 Task: Add Babo Botanicals Miracle Moisturizing Cream to the cart.
Action: Mouse moved to (727, 276)
Screenshot: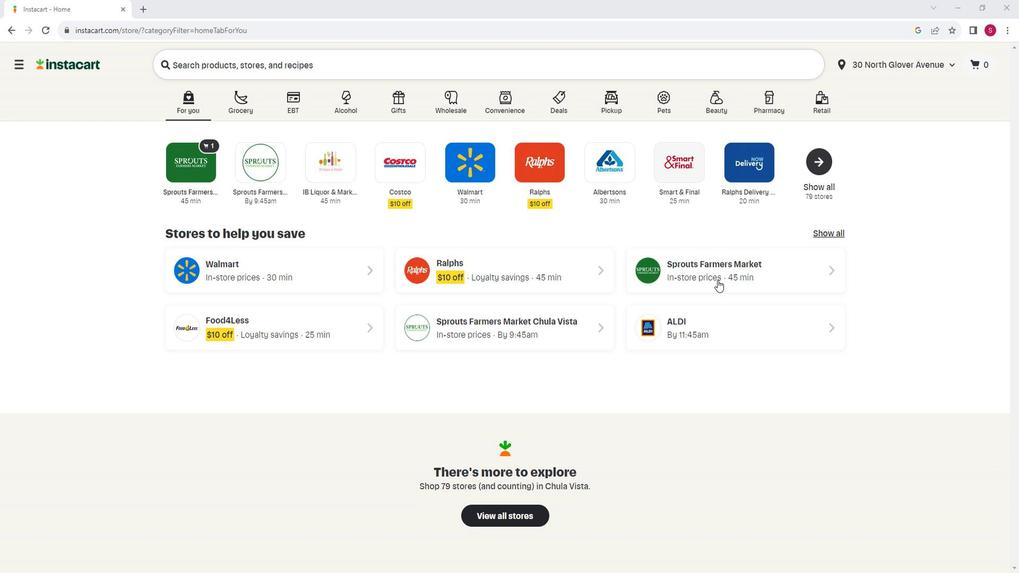 
Action: Mouse pressed left at (727, 276)
Screenshot: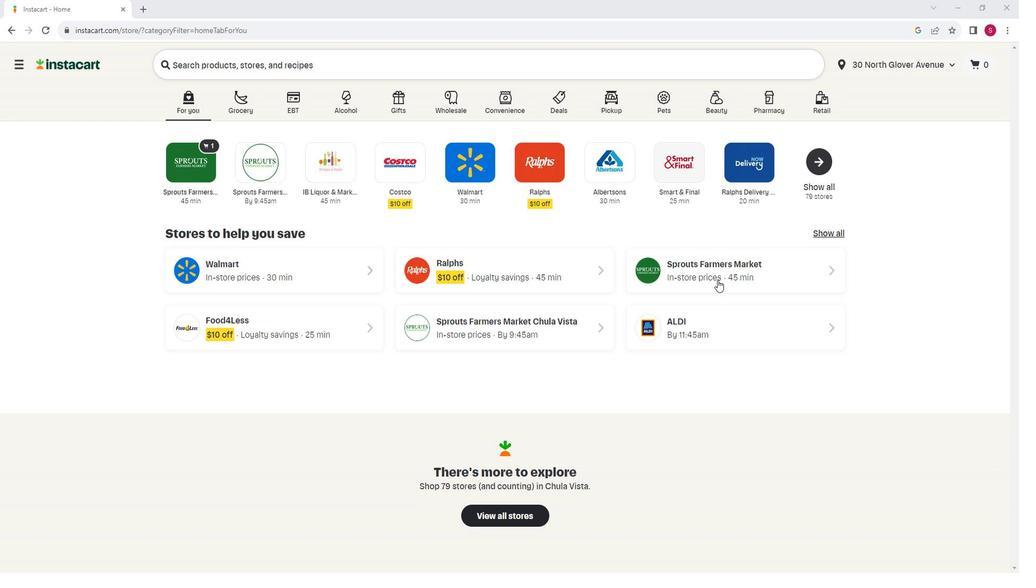 
Action: Mouse moved to (61, 432)
Screenshot: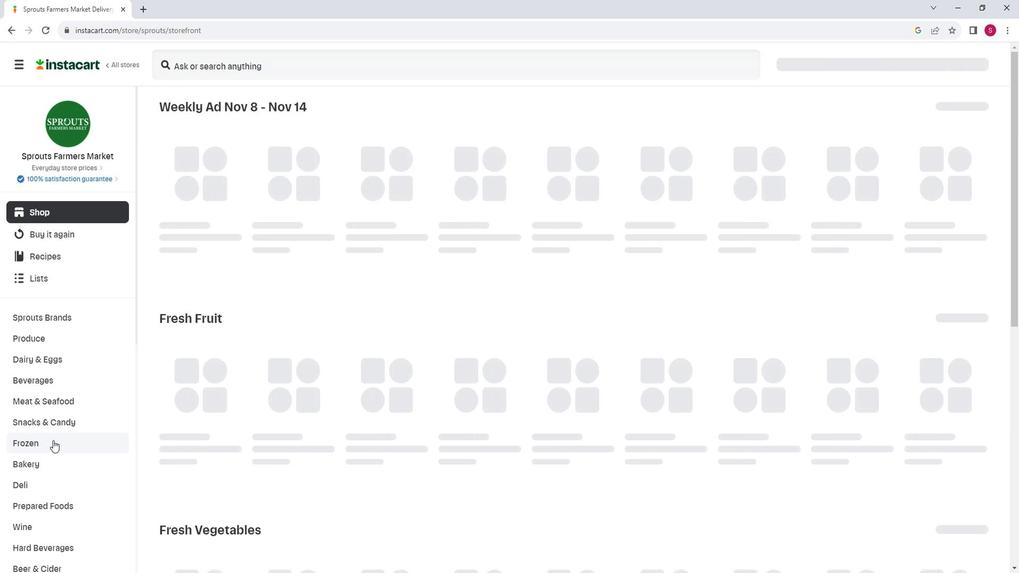 
Action: Mouse scrolled (61, 431) with delta (0, 0)
Screenshot: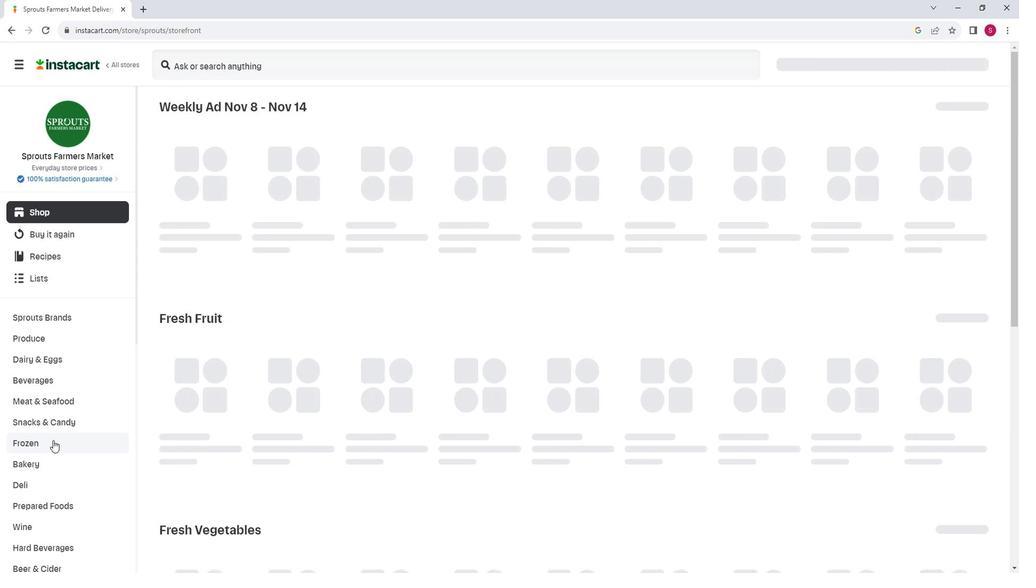 
Action: Mouse moved to (62, 431)
Screenshot: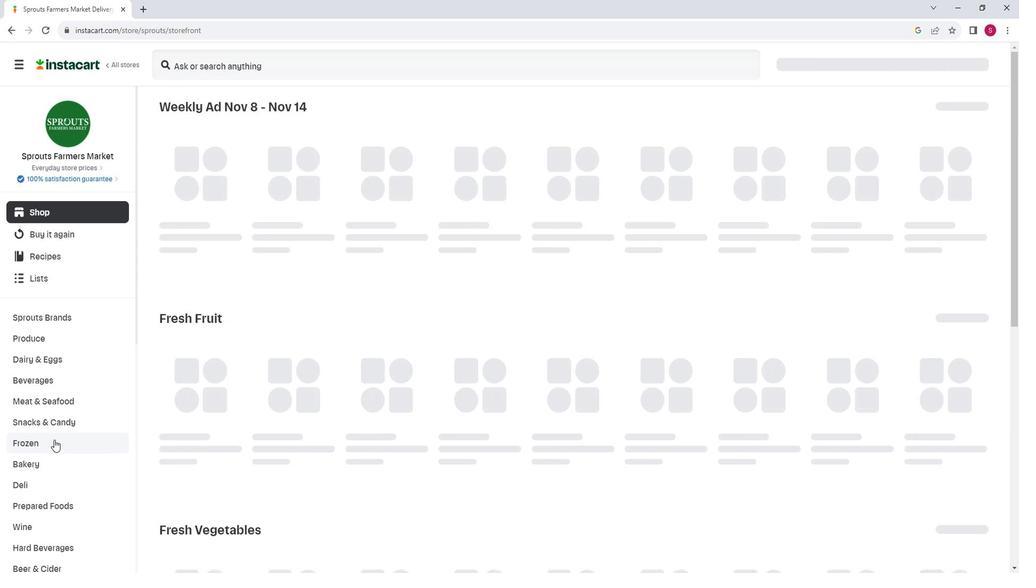 
Action: Mouse scrolled (62, 431) with delta (0, 0)
Screenshot: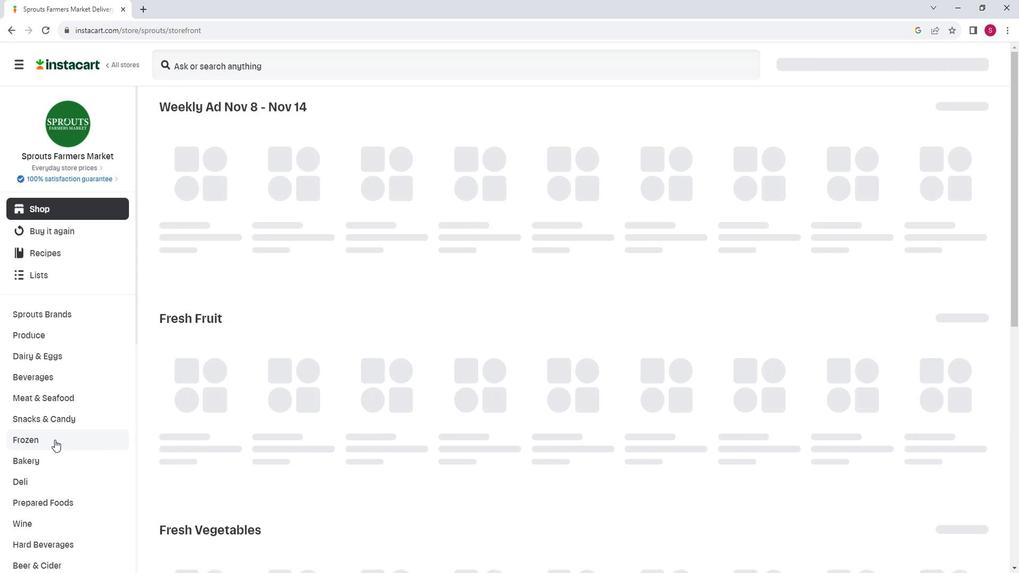 
Action: Mouse moved to (64, 431)
Screenshot: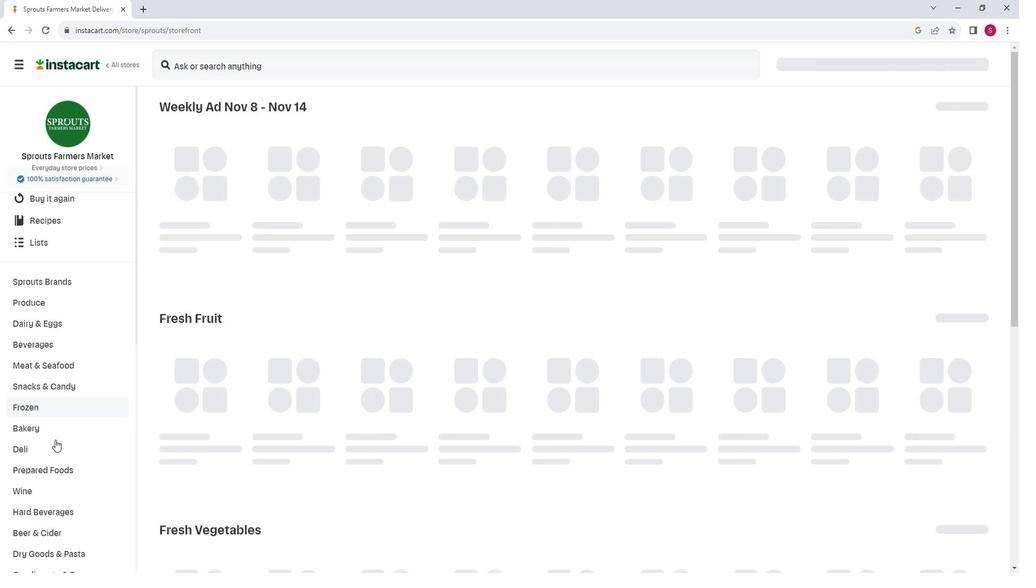 
Action: Mouse scrolled (64, 431) with delta (0, 0)
Screenshot: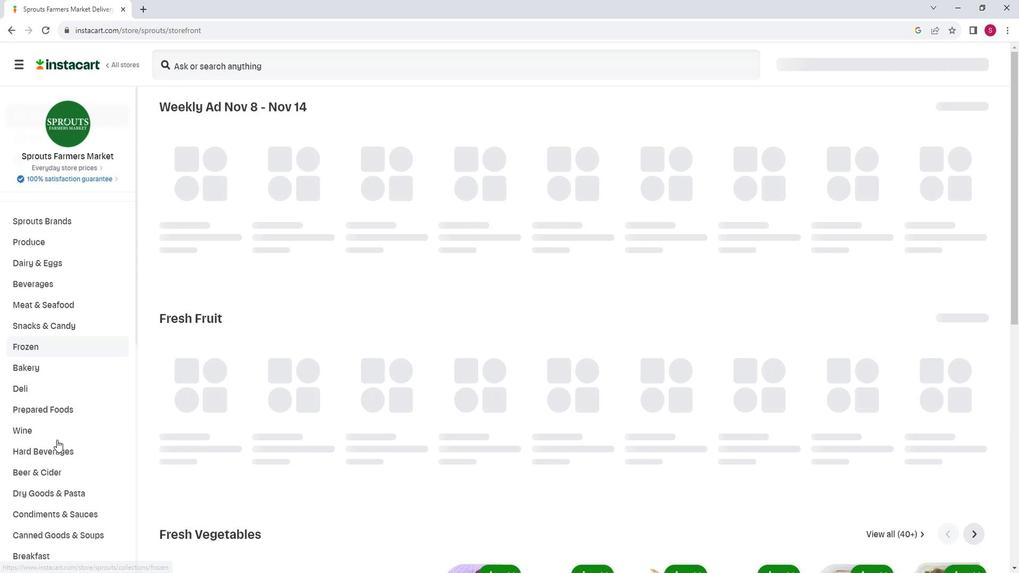 
Action: Mouse moved to (75, 421)
Screenshot: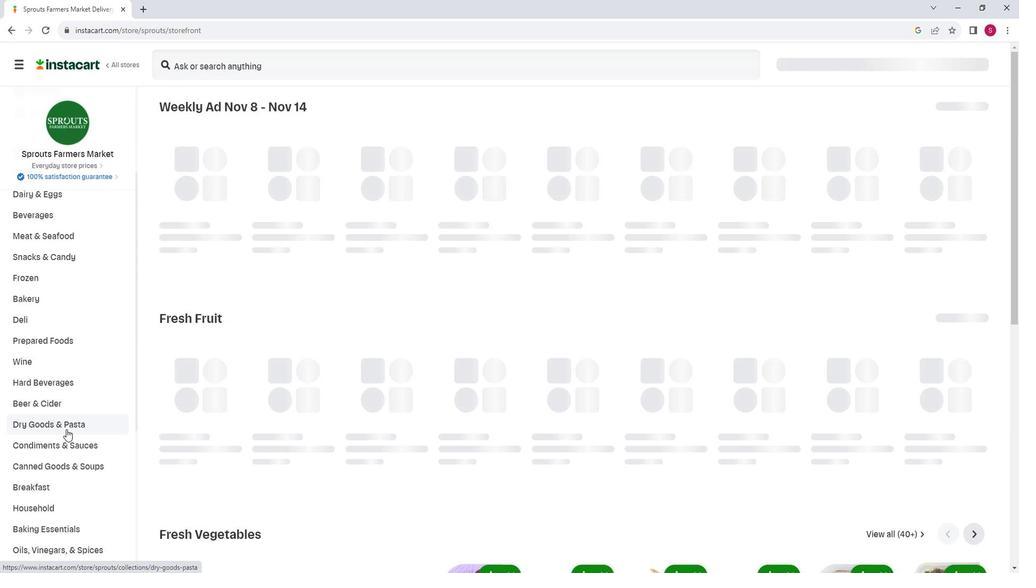 
Action: Mouse scrolled (75, 420) with delta (0, 0)
Screenshot: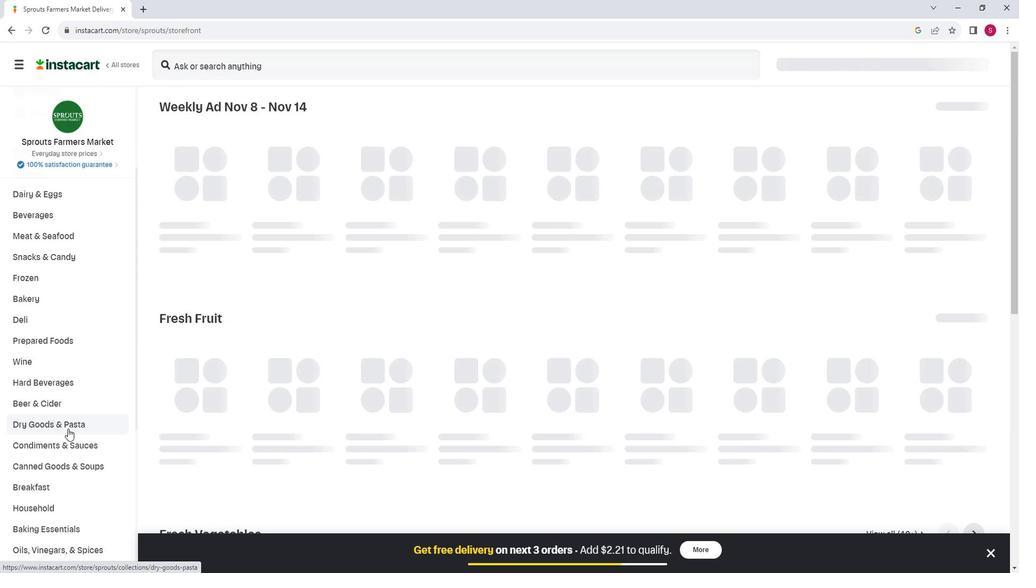 
Action: Mouse moved to (75, 421)
Screenshot: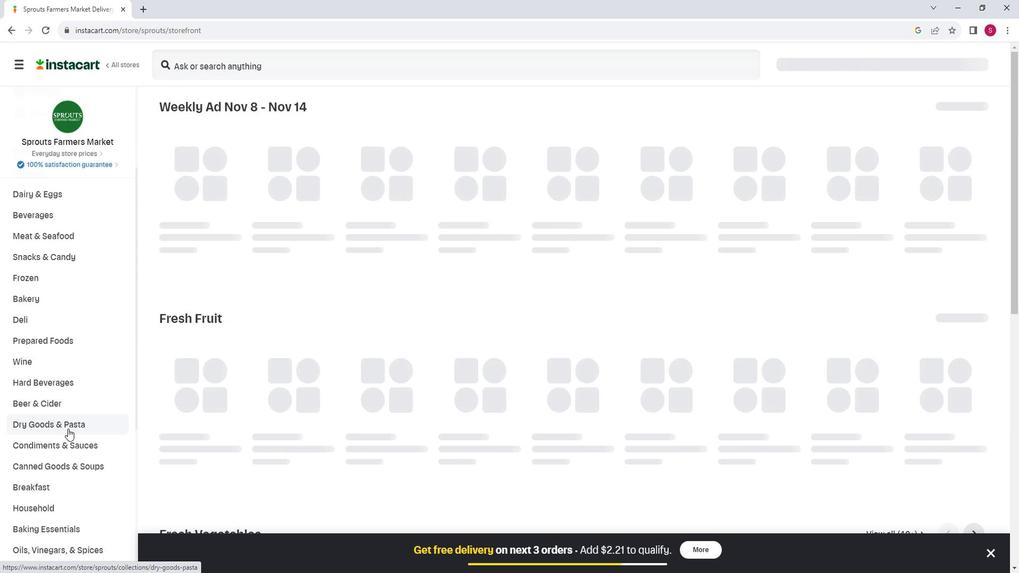 
Action: Mouse scrolled (75, 421) with delta (0, 0)
Screenshot: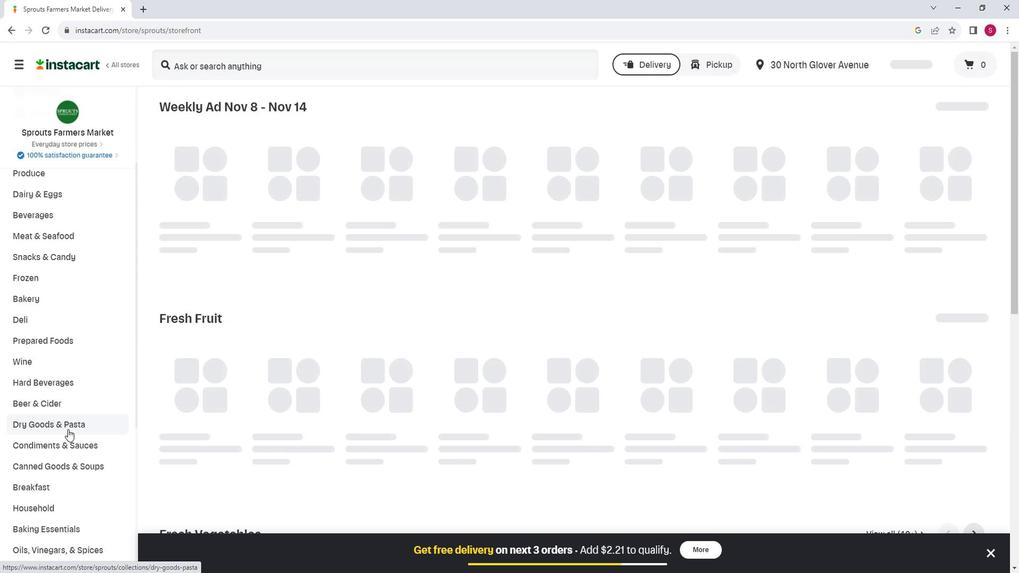 
Action: Mouse moved to (76, 421)
Screenshot: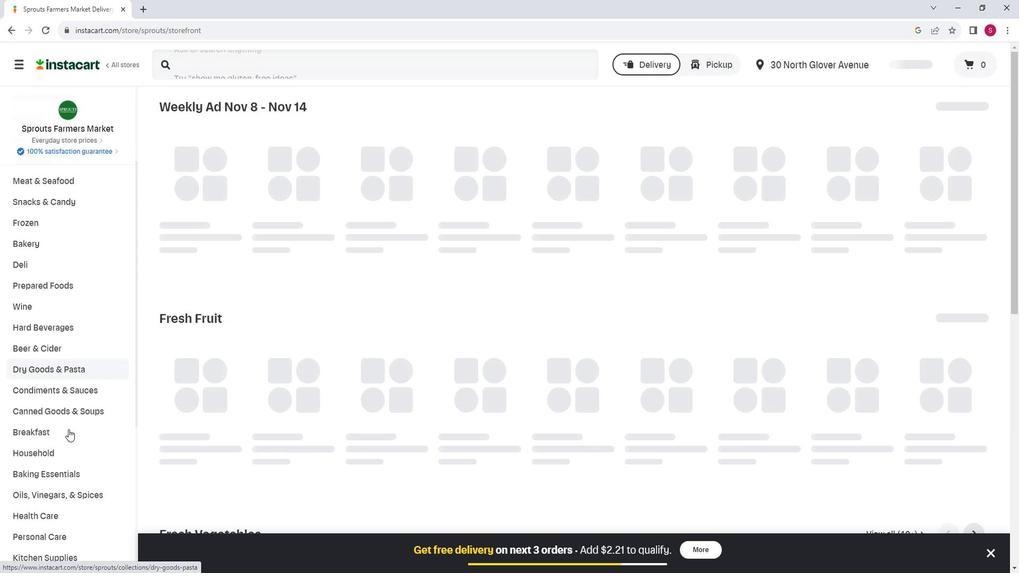 
Action: Mouse scrolled (76, 421) with delta (0, 0)
Screenshot: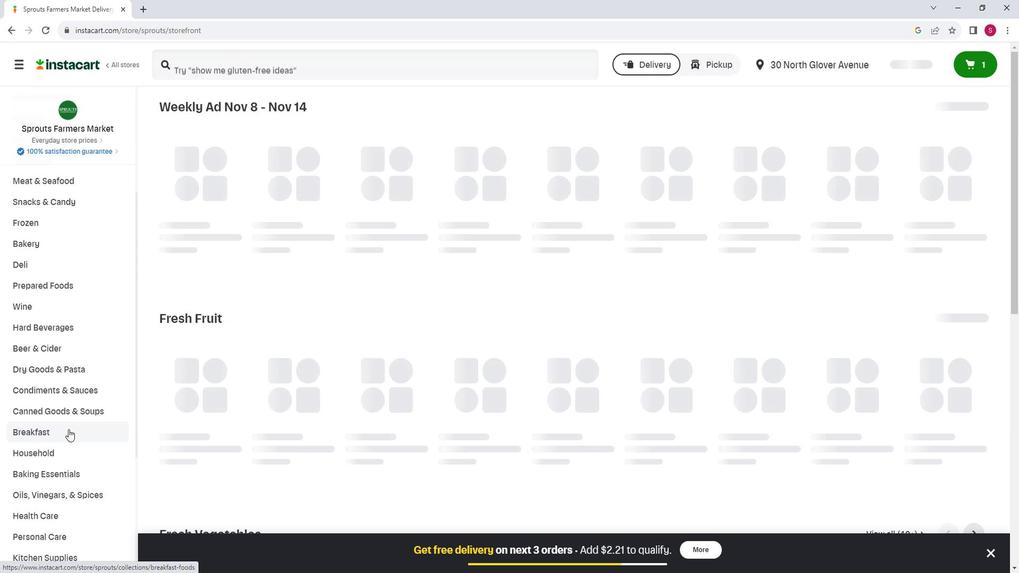 
Action: Mouse moved to (70, 470)
Screenshot: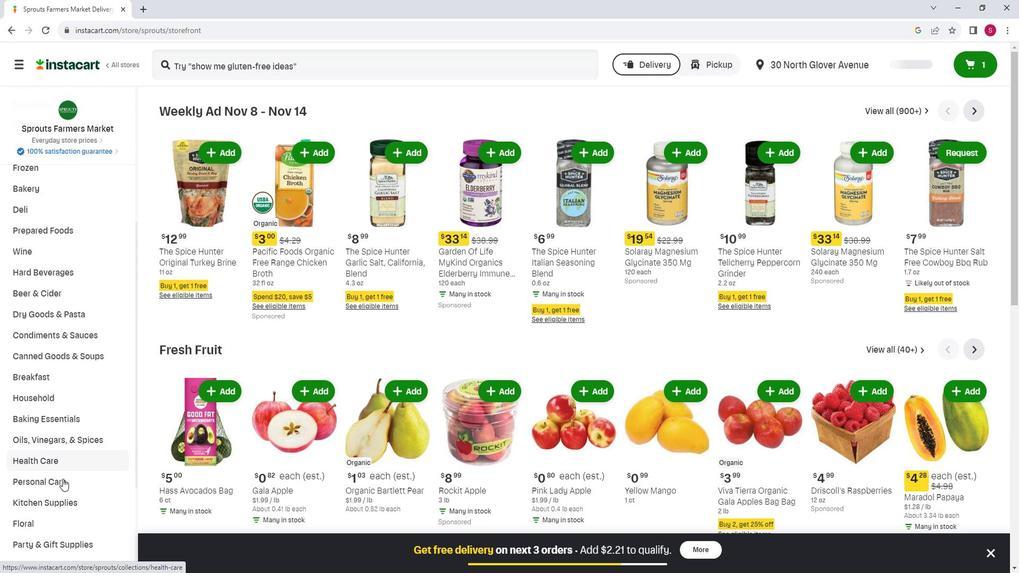 
Action: Mouse pressed left at (70, 470)
Screenshot: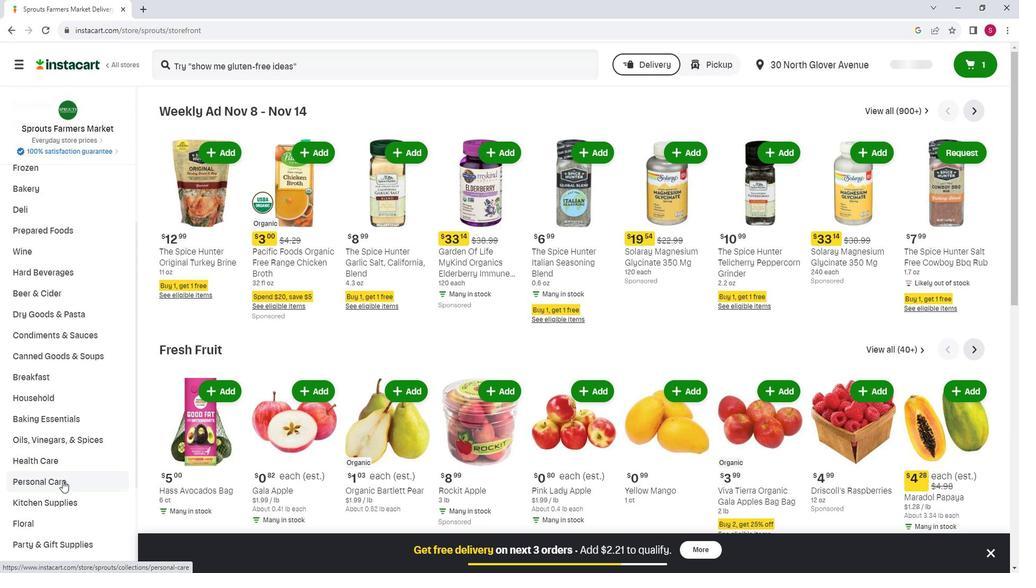 
Action: Mouse moved to (273, 141)
Screenshot: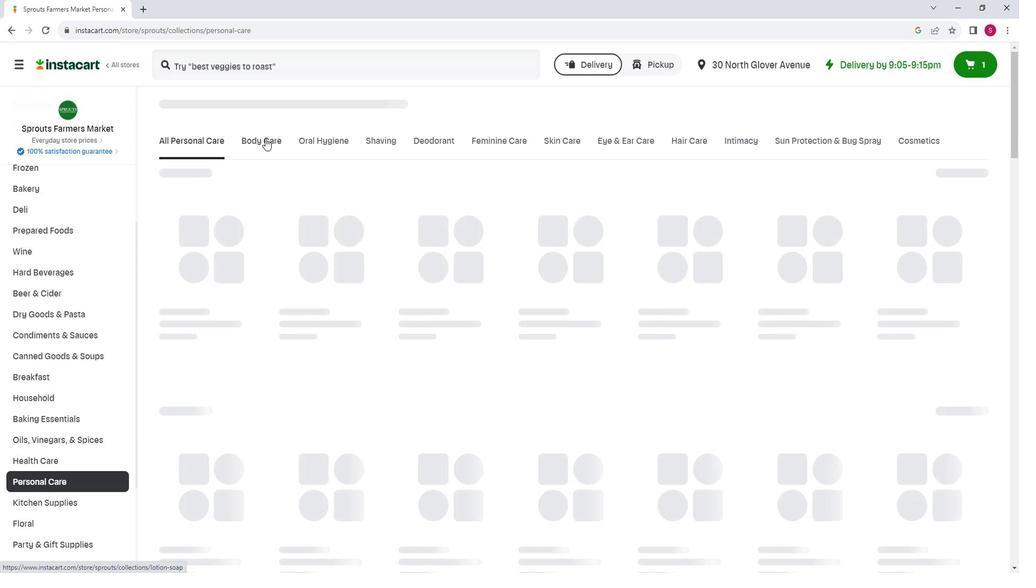 
Action: Mouse pressed left at (273, 141)
Screenshot: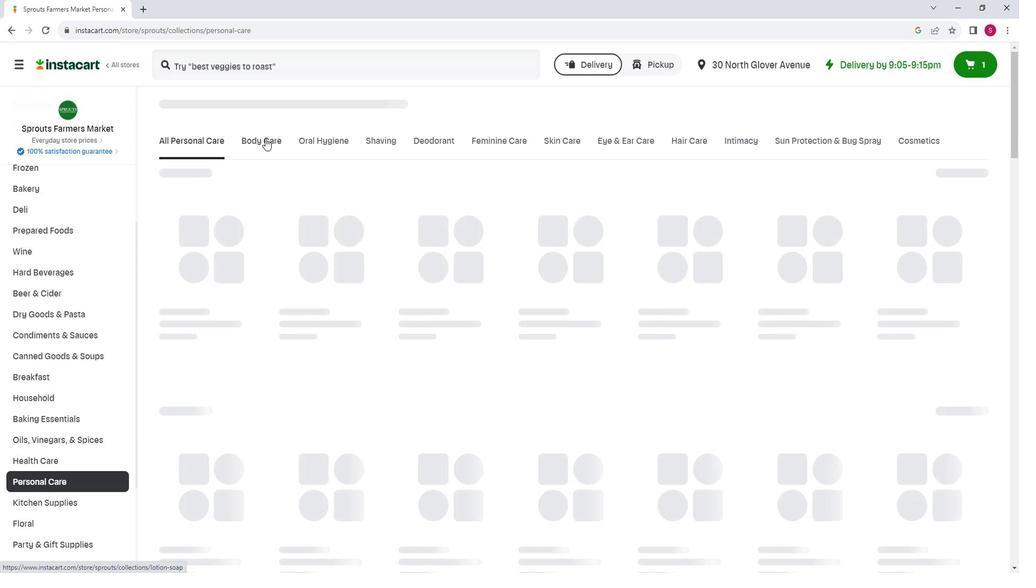 
Action: Mouse moved to (447, 180)
Screenshot: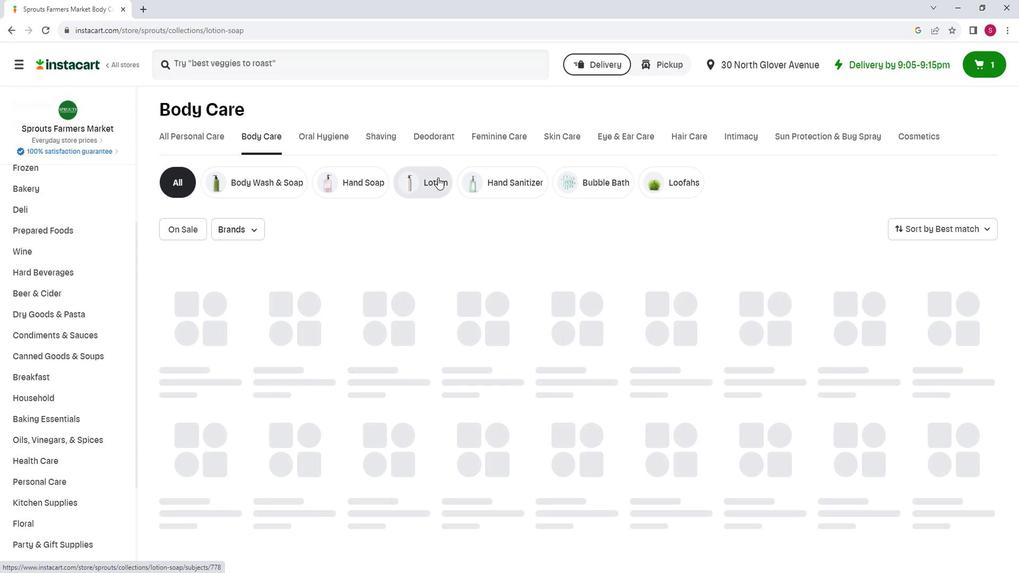 
Action: Mouse pressed left at (447, 180)
Screenshot: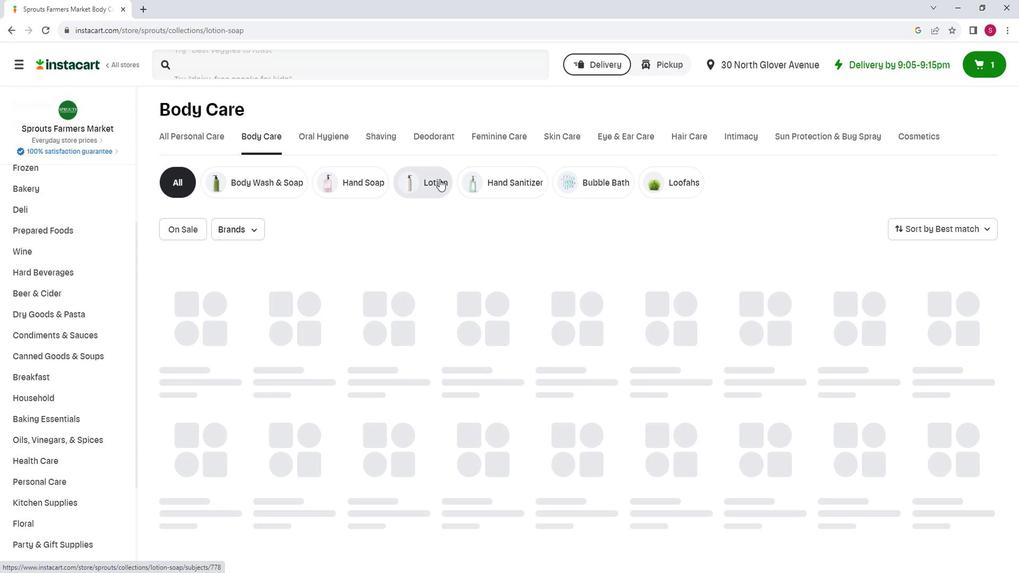 
Action: Mouse moved to (308, 67)
Screenshot: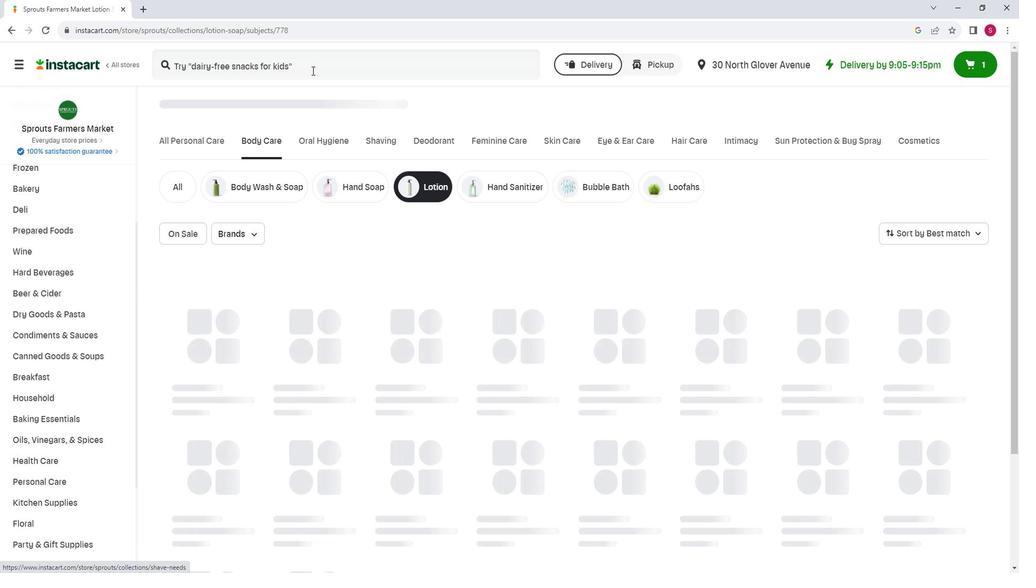 
Action: Mouse pressed left at (308, 67)
Screenshot: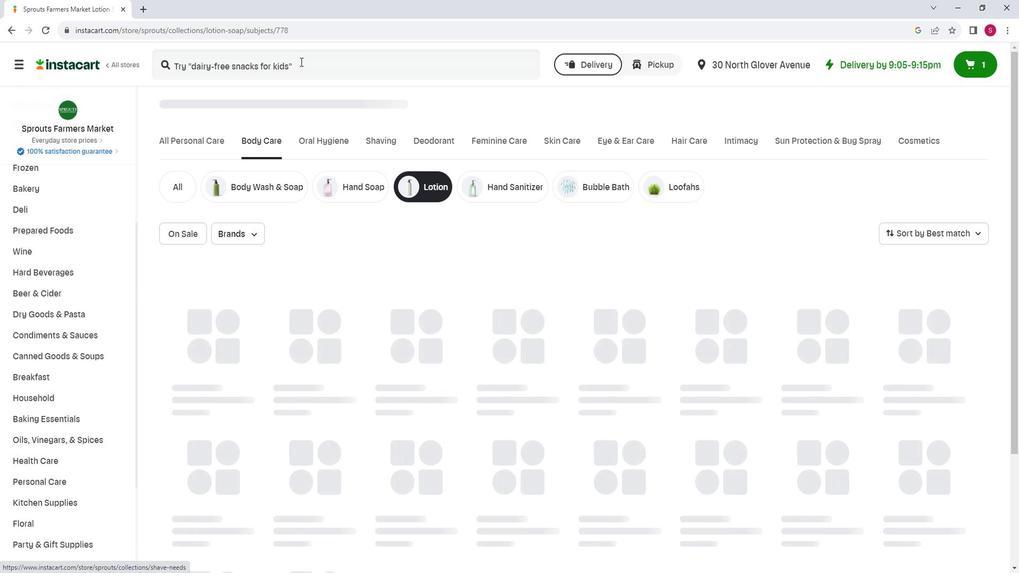 
Action: Mouse moved to (308, 61)
Screenshot: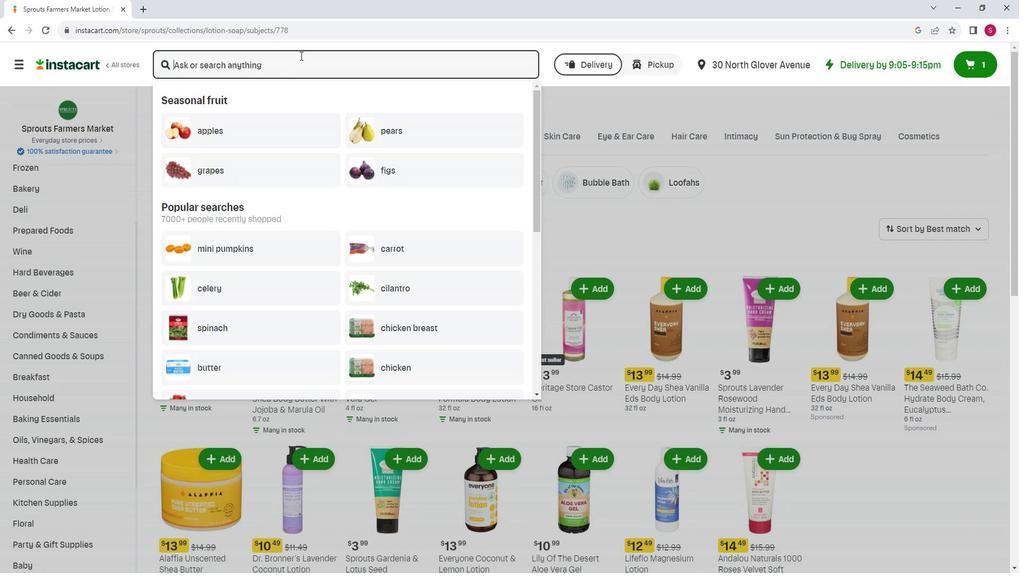 
Action: Key pressed <Key.shift><Key.shift>Bobo<Key.space><Key.shift>Botanicals<Key.space><Key.shift>Miracle<Key.space><Key.shift>Moisturizing<Key.space><Key.shift>Cream<Key.enter>
Screenshot: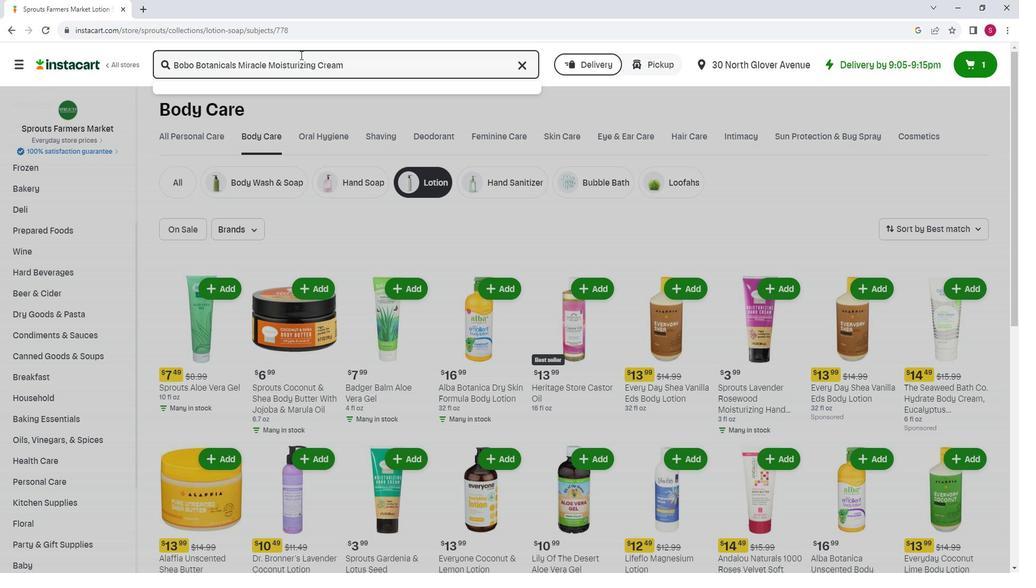 
Action: Mouse moved to (472, 147)
Screenshot: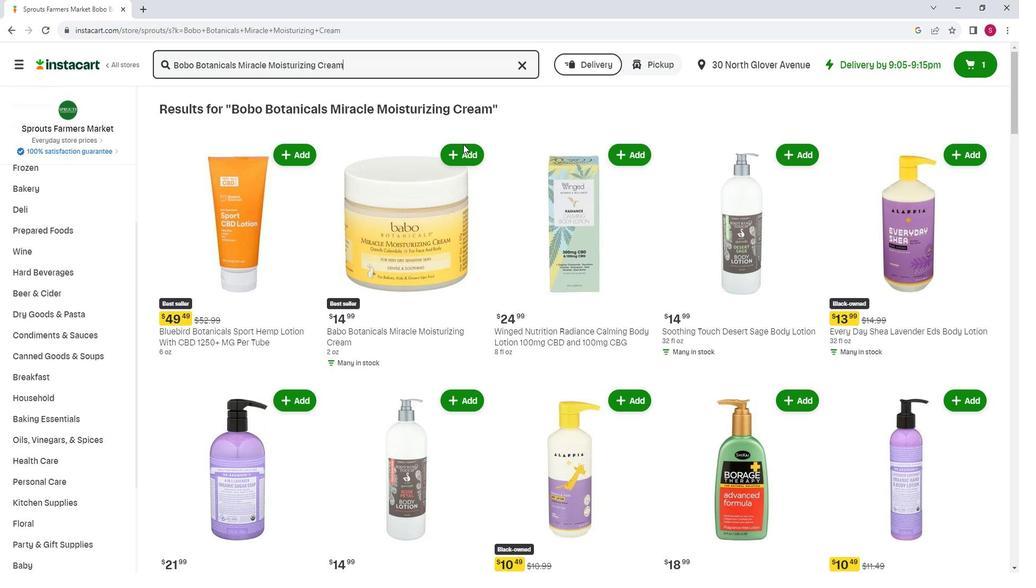 
Action: Mouse pressed left at (472, 147)
Screenshot: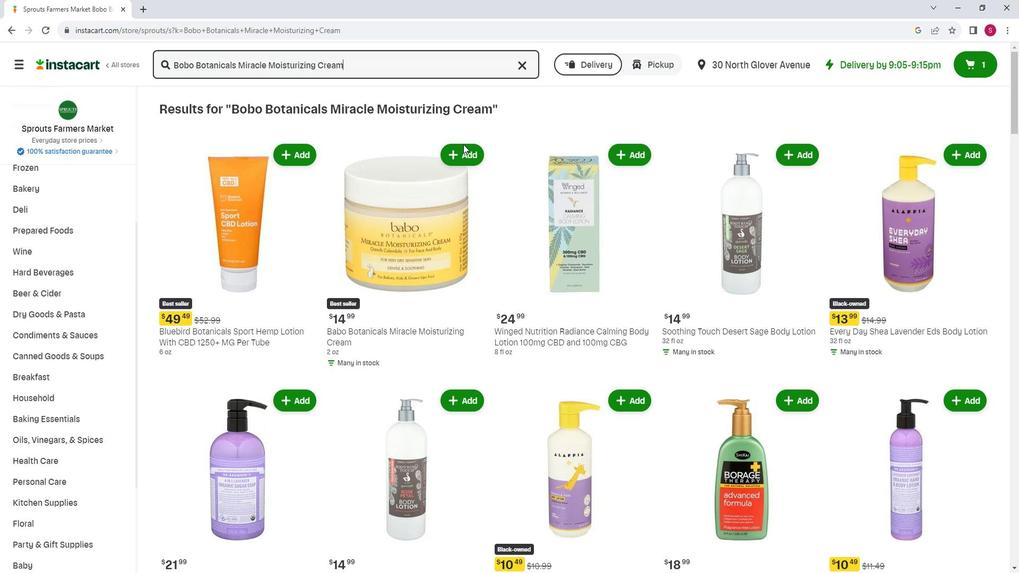 
Action: Mouse moved to (538, 131)
Screenshot: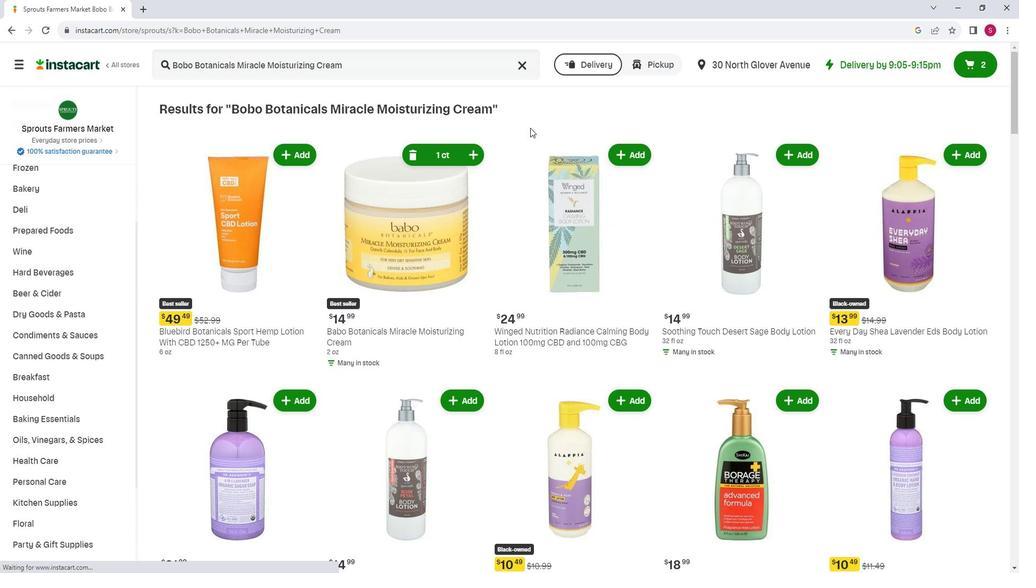 
